 Task: Apply a Nudge Right on the Trim Clip Edge.
Action: Mouse moved to (857, 337)
Screenshot: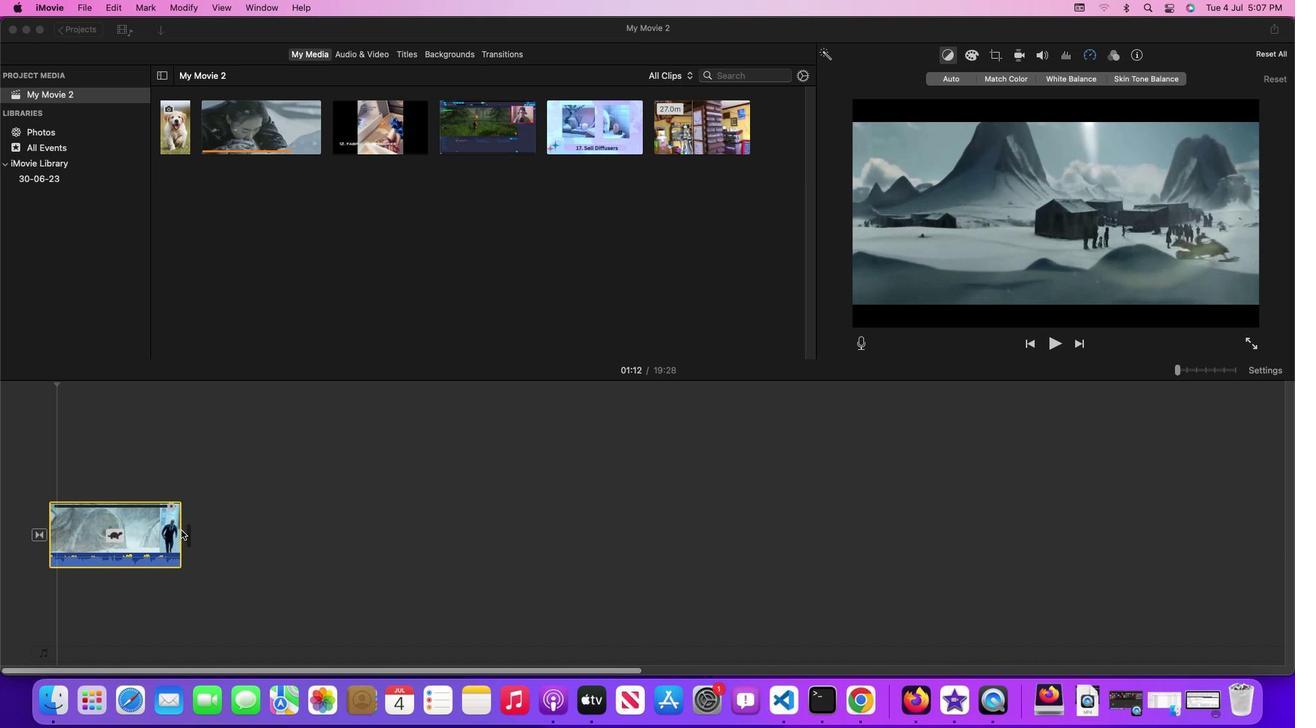 
Action: Mouse pressed left at (857, 337)
Screenshot: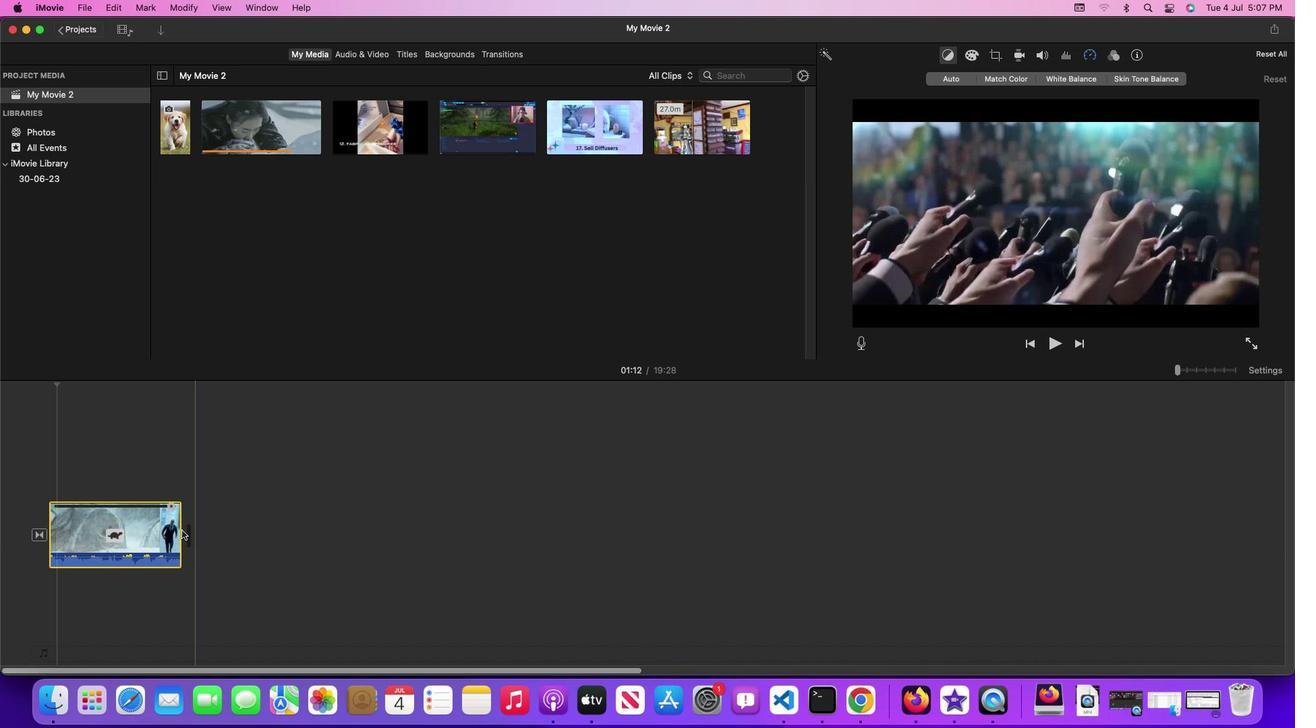 
Action: Mouse moved to (857, 337)
Screenshot: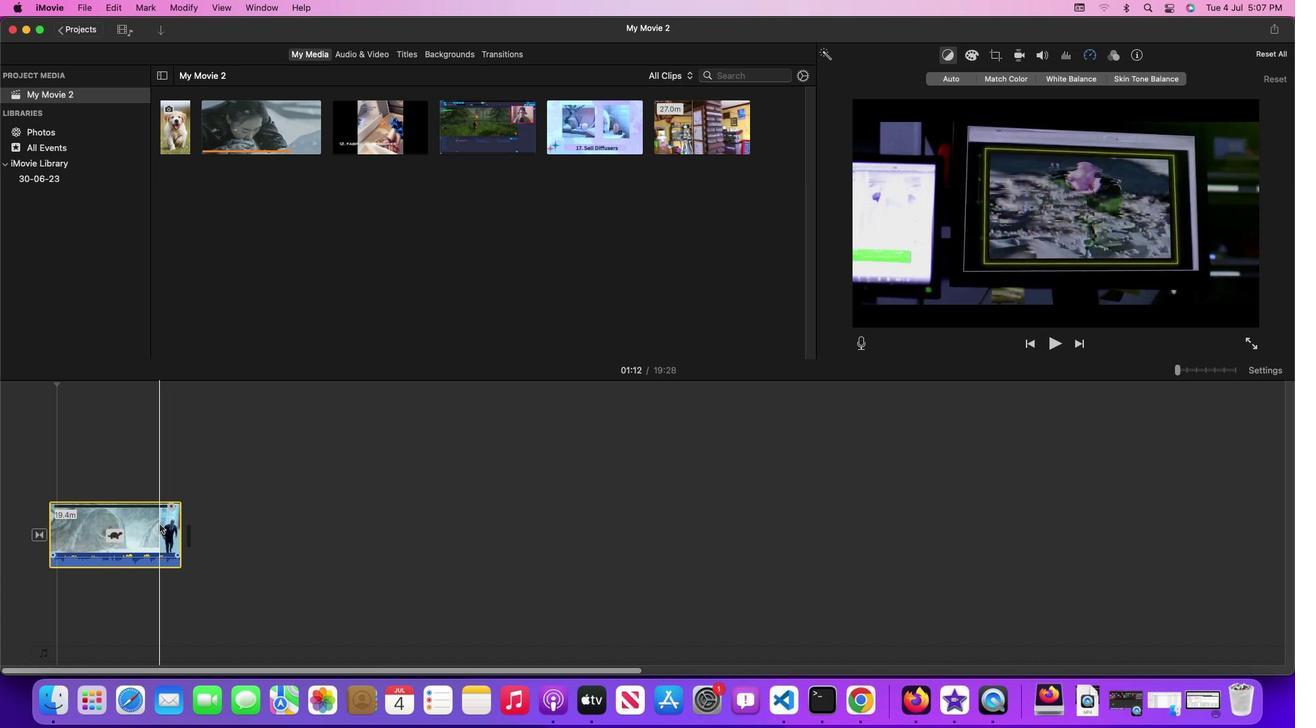 
Action: Mouse pressed left at (857, 337)
Screenshot: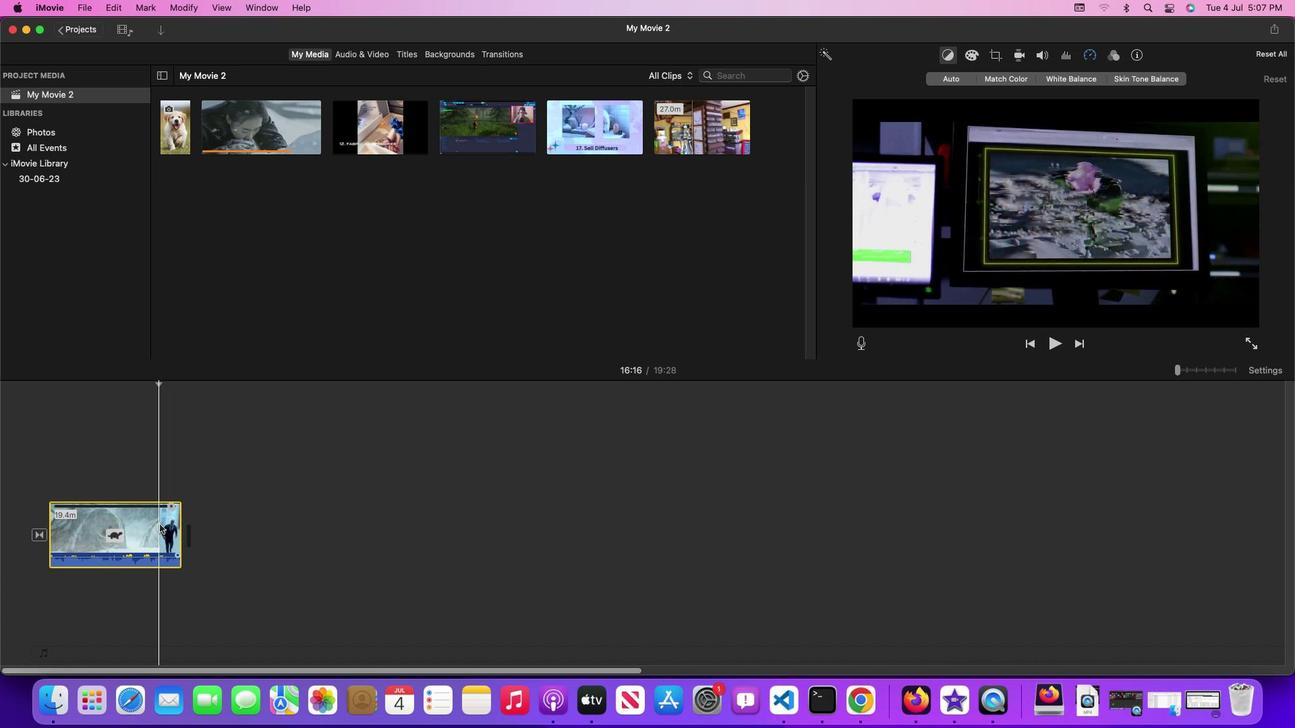 
Action: Mouse moved to (857, 337)
Screenshot: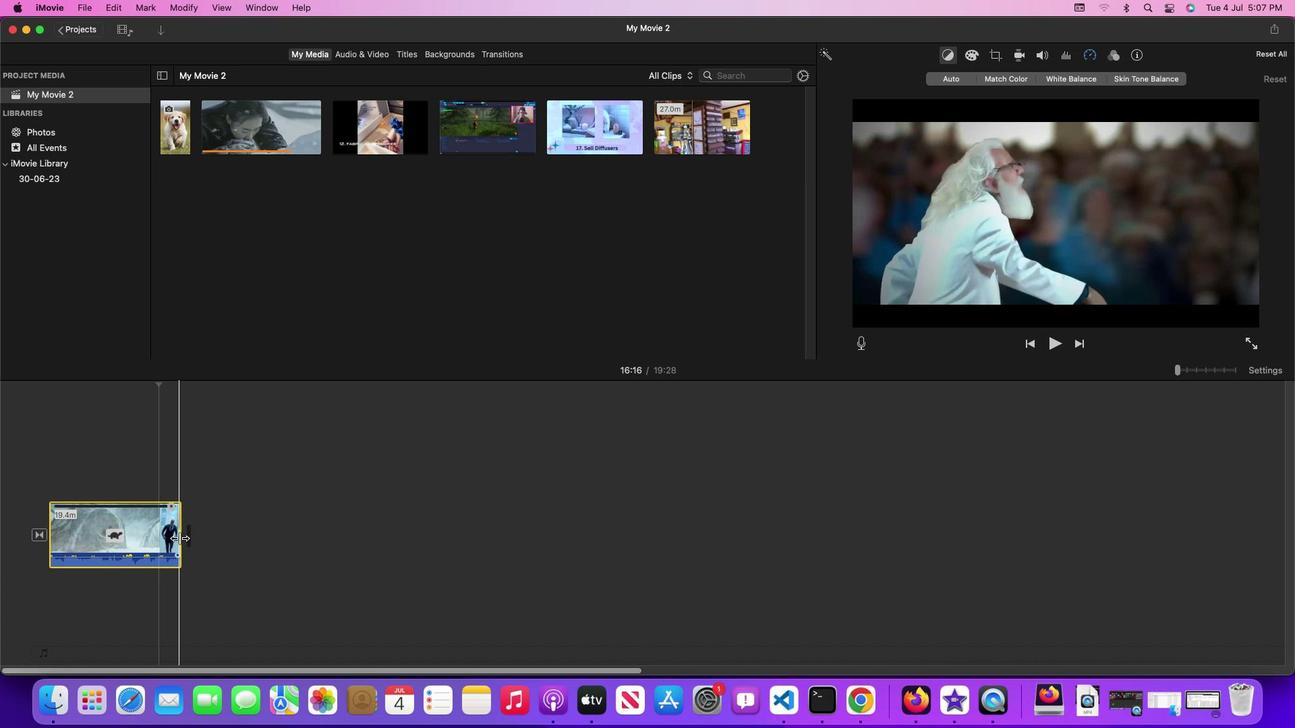 
Action: Mouse pressed left at (857, 337)
Screenshot: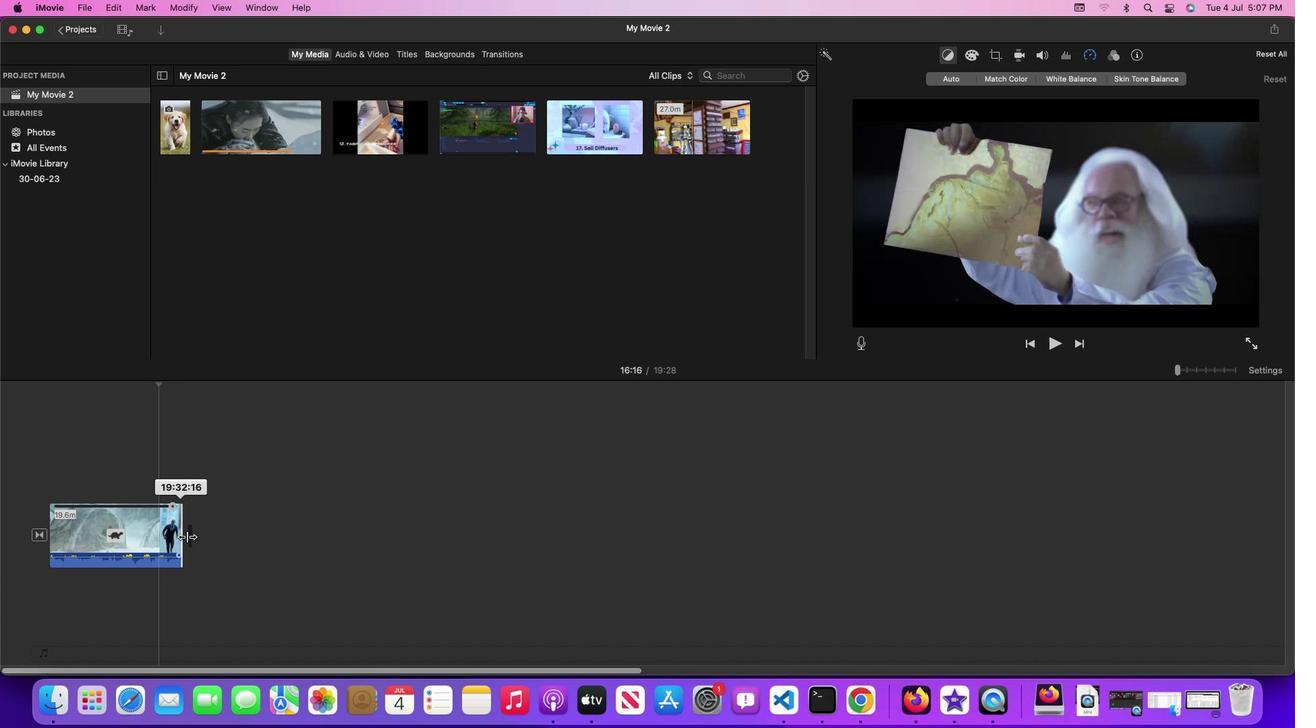 
Action: Mouse moved to (857, 337)
Screenshot: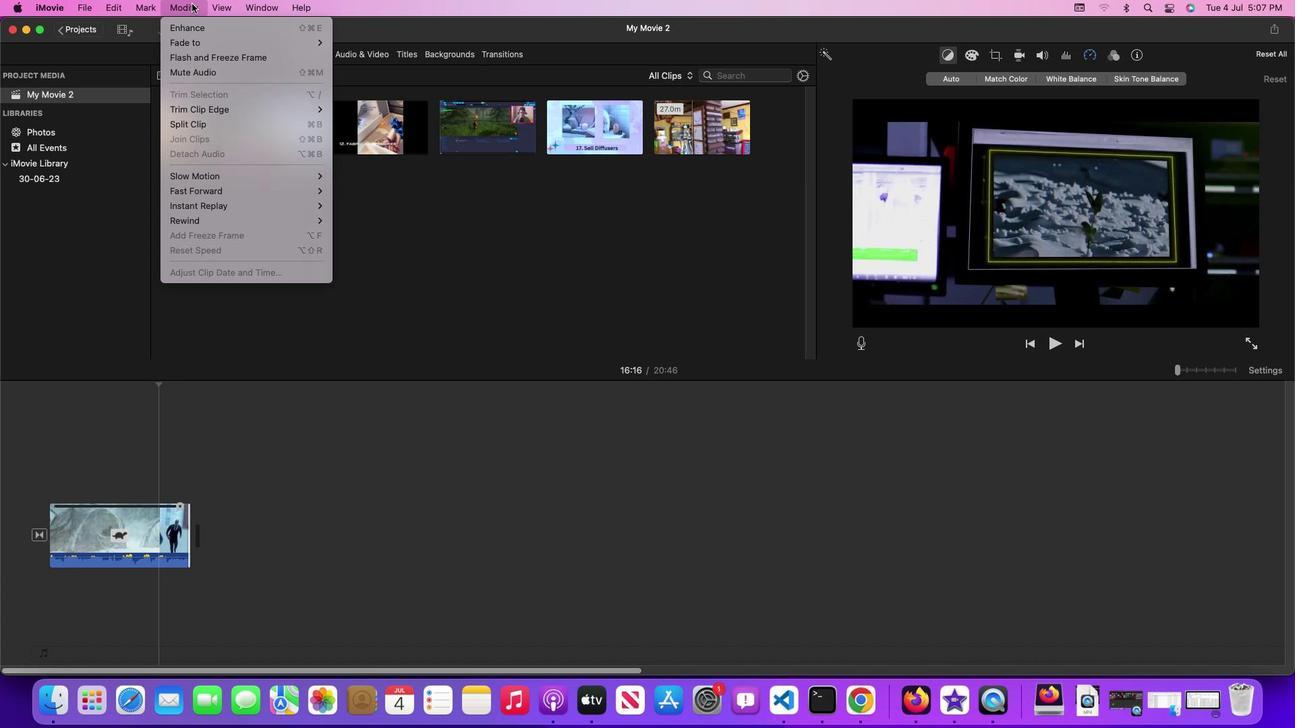 
Action: Mouse pressed left at (857, 337)
Screenshot: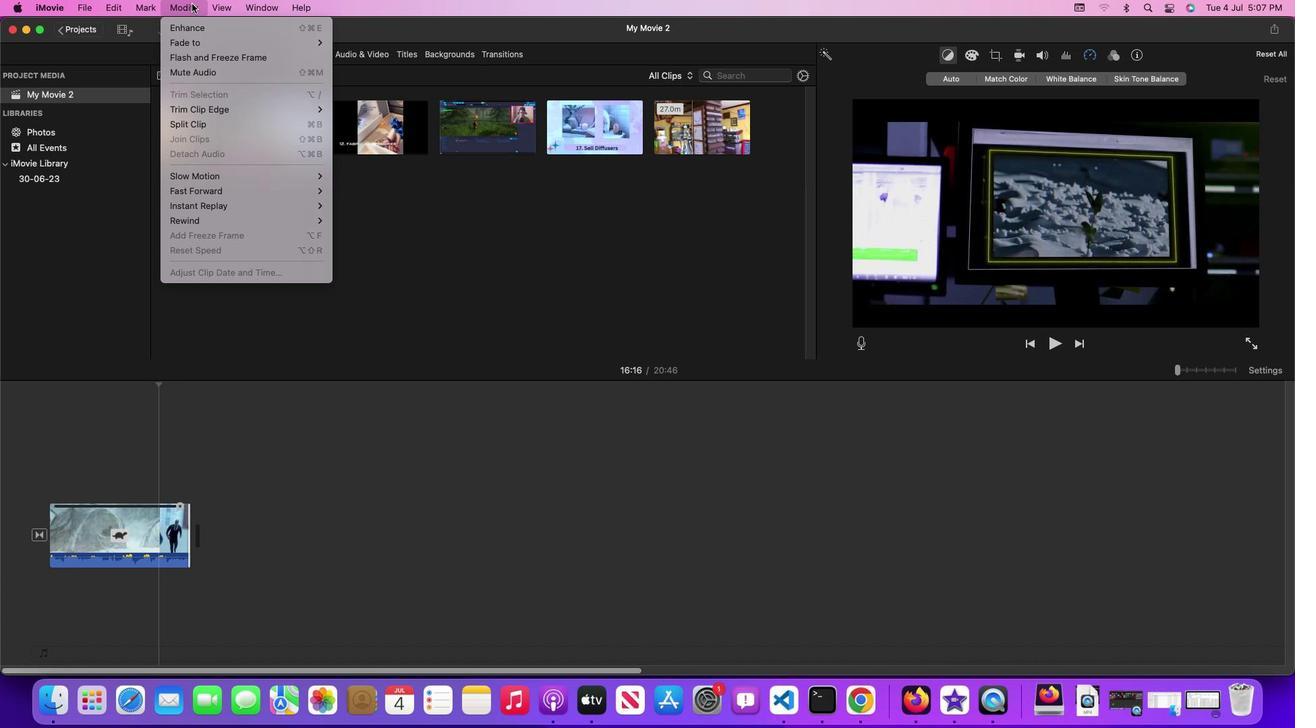 
Action: Mouse moved to (857, 337)
Screenshot: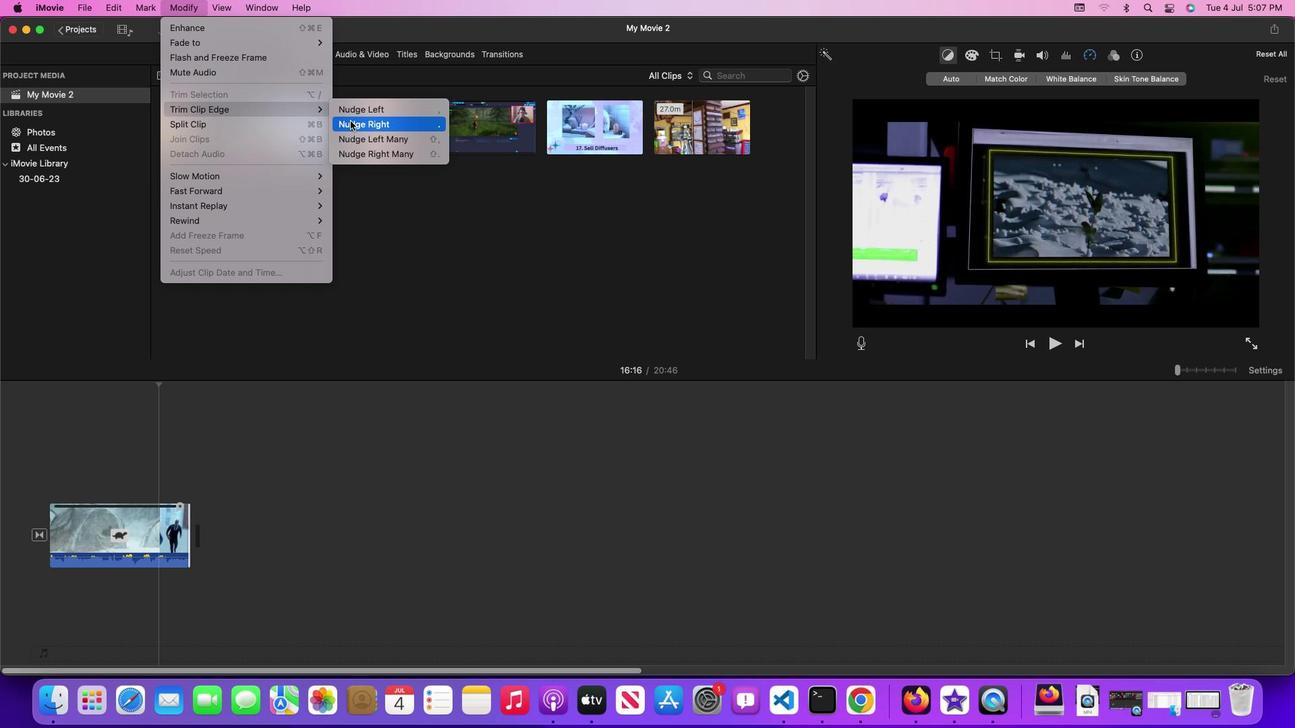 
Action: Mouse pressed left at (857, 337)
Screenshot: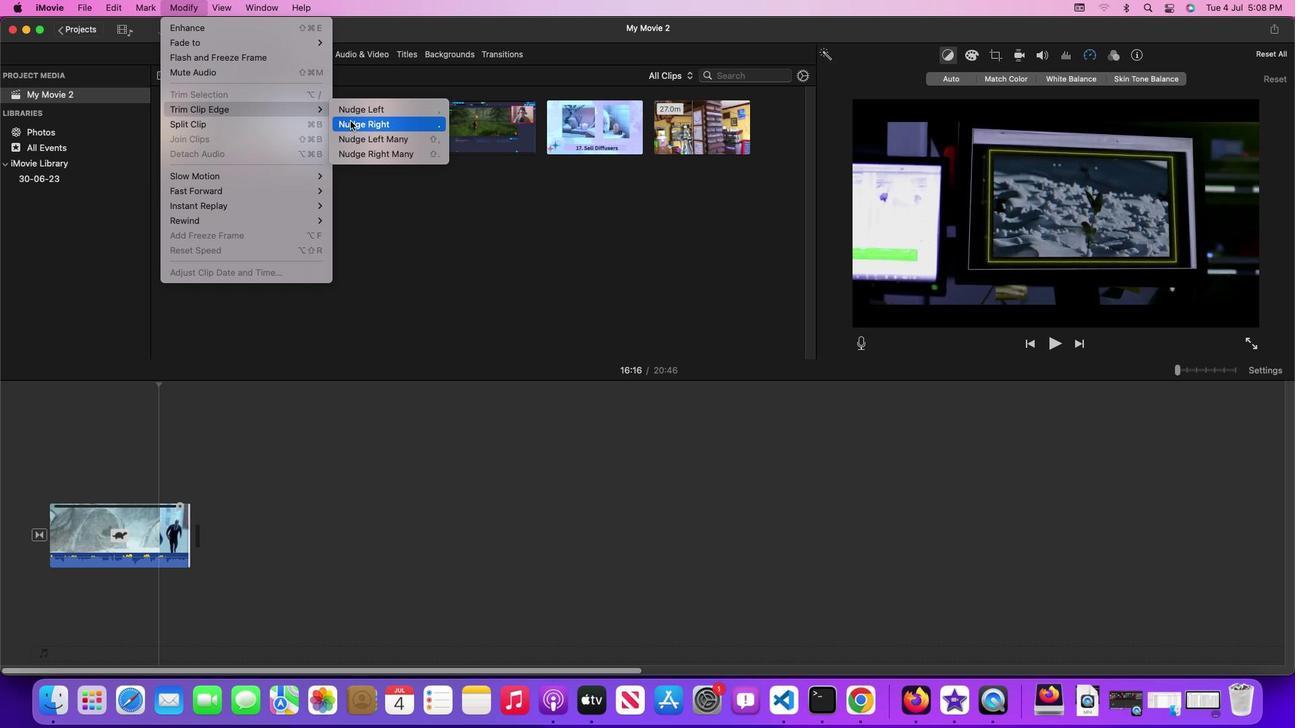 
Action: Mouse moved to (857, 337)
Screenshot: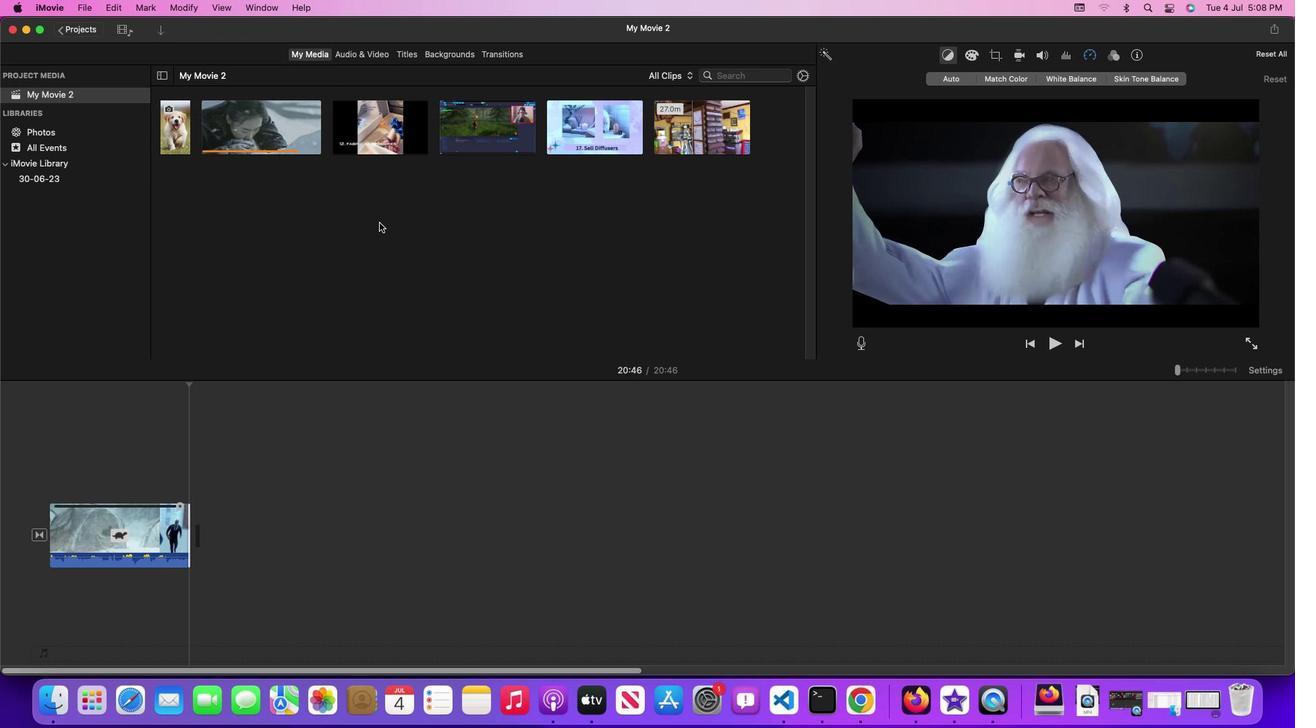 
